 Task: Change elbow connector line to dashed.
Action: Mouse moved to (550, 305)
Screenshot: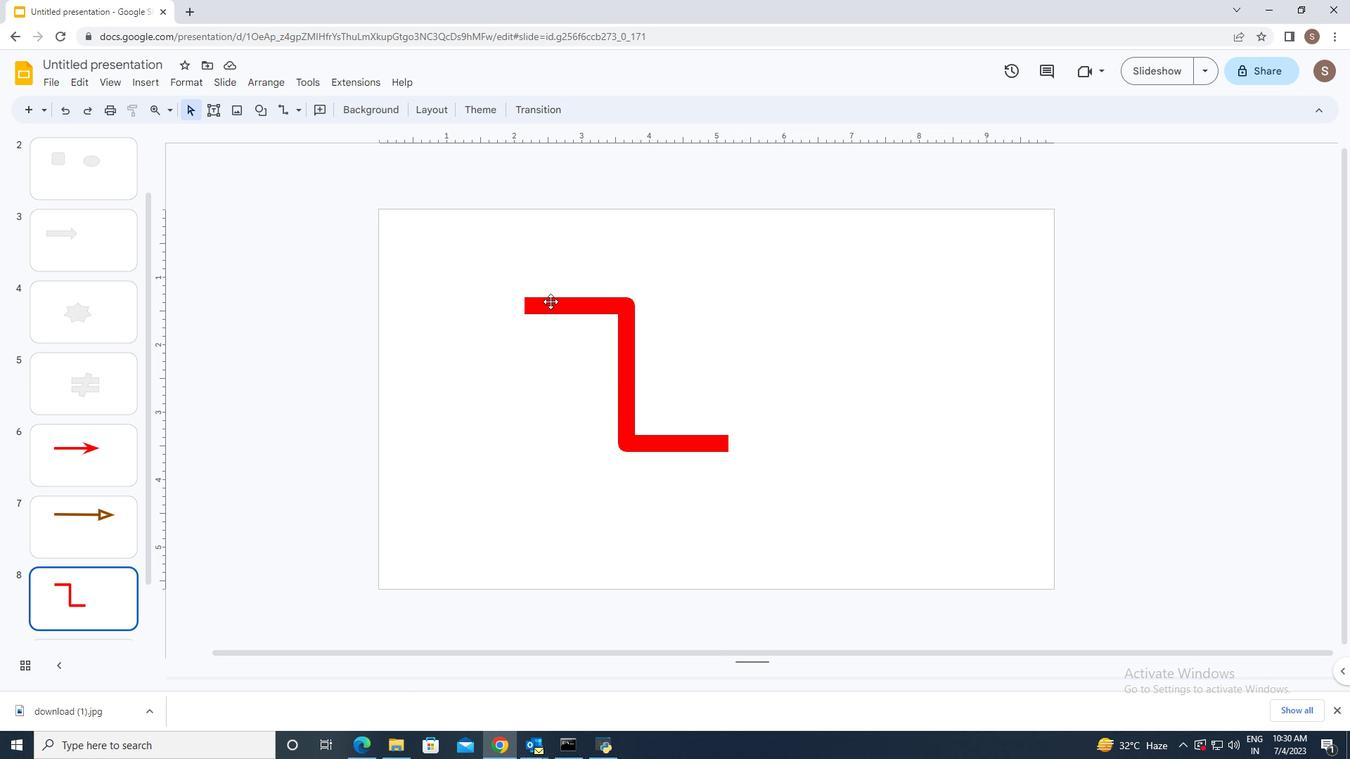 
Action: Mouse pressed left at (550, 305)
Screenshot: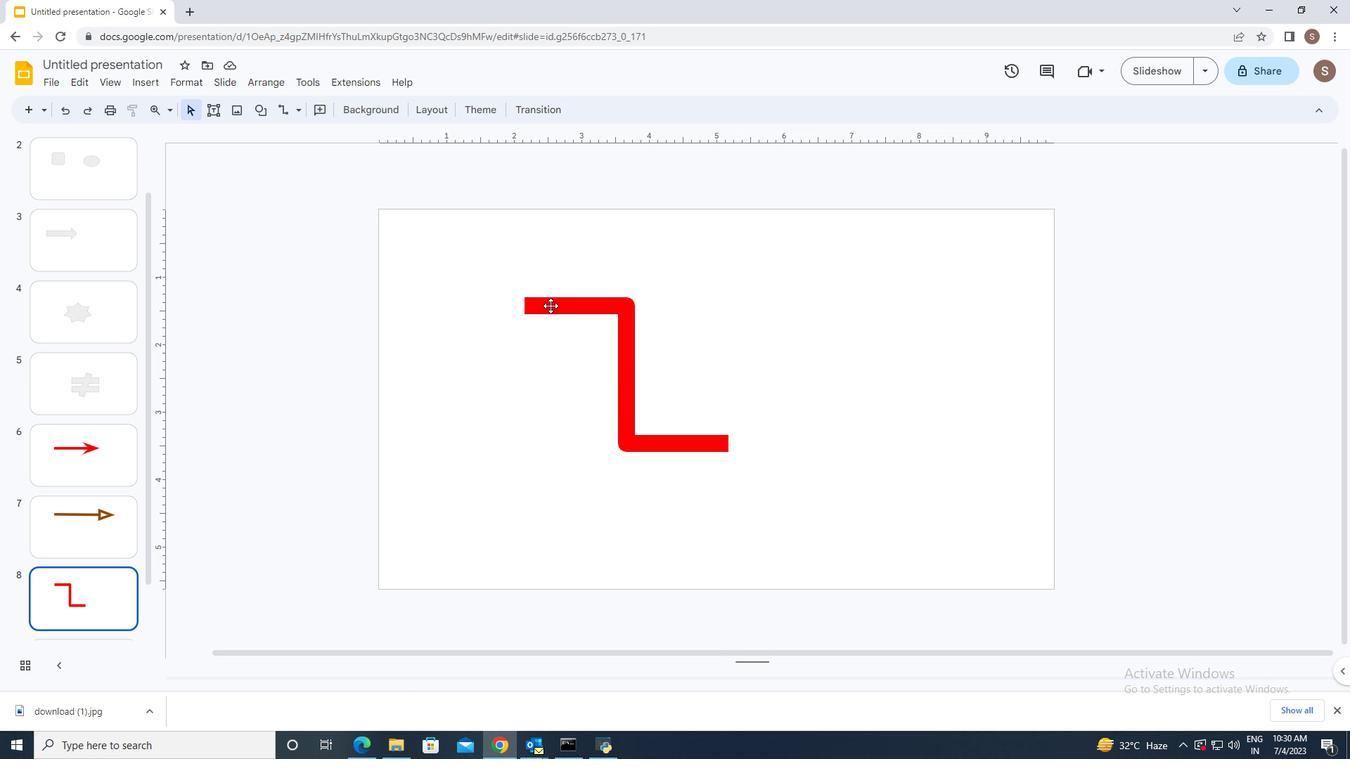
Action: Mouse moved to (362, 104)
Screenshot: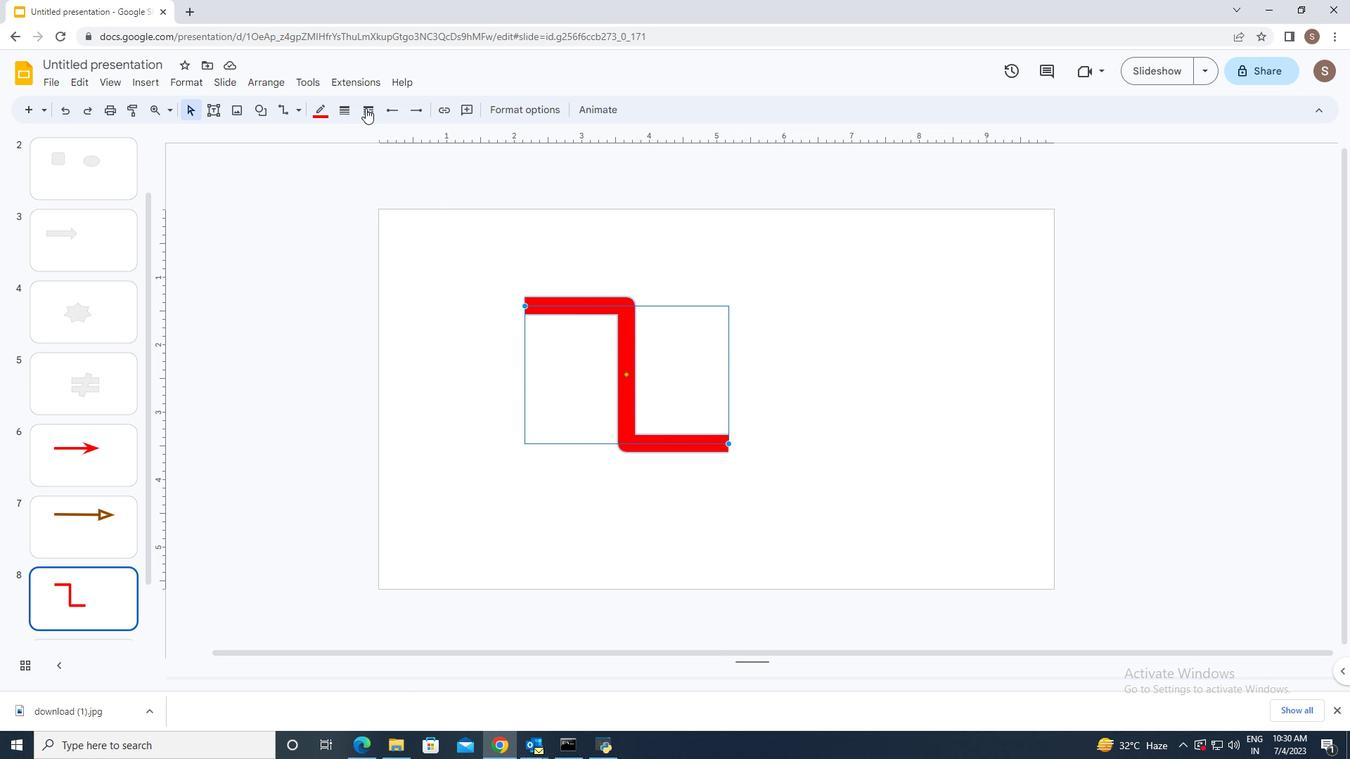 
Action: Mouse pressed left at (362, 104)
Screenshot: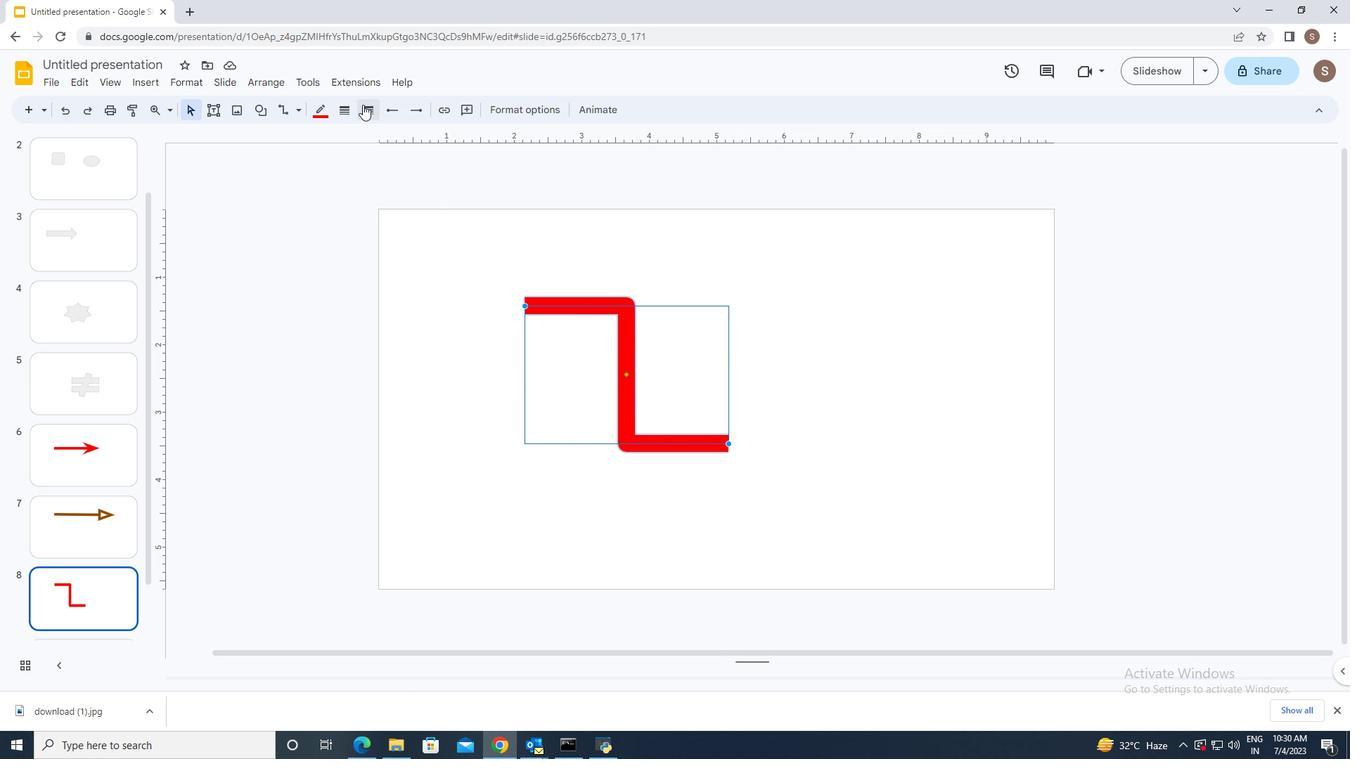 
Action: Mouse moved to (394, 172)
Screenshot: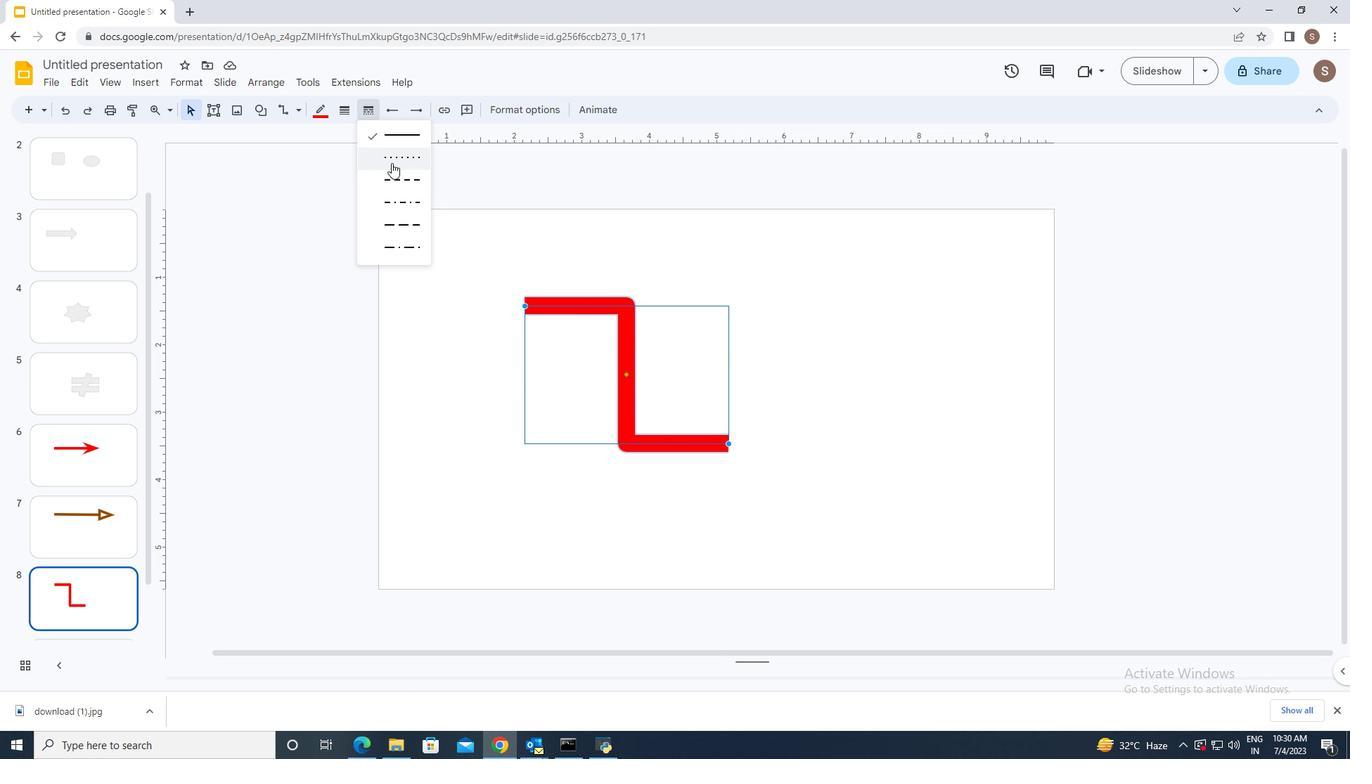 
Action: Mouse pressed left at (394, 172)
Screenshot: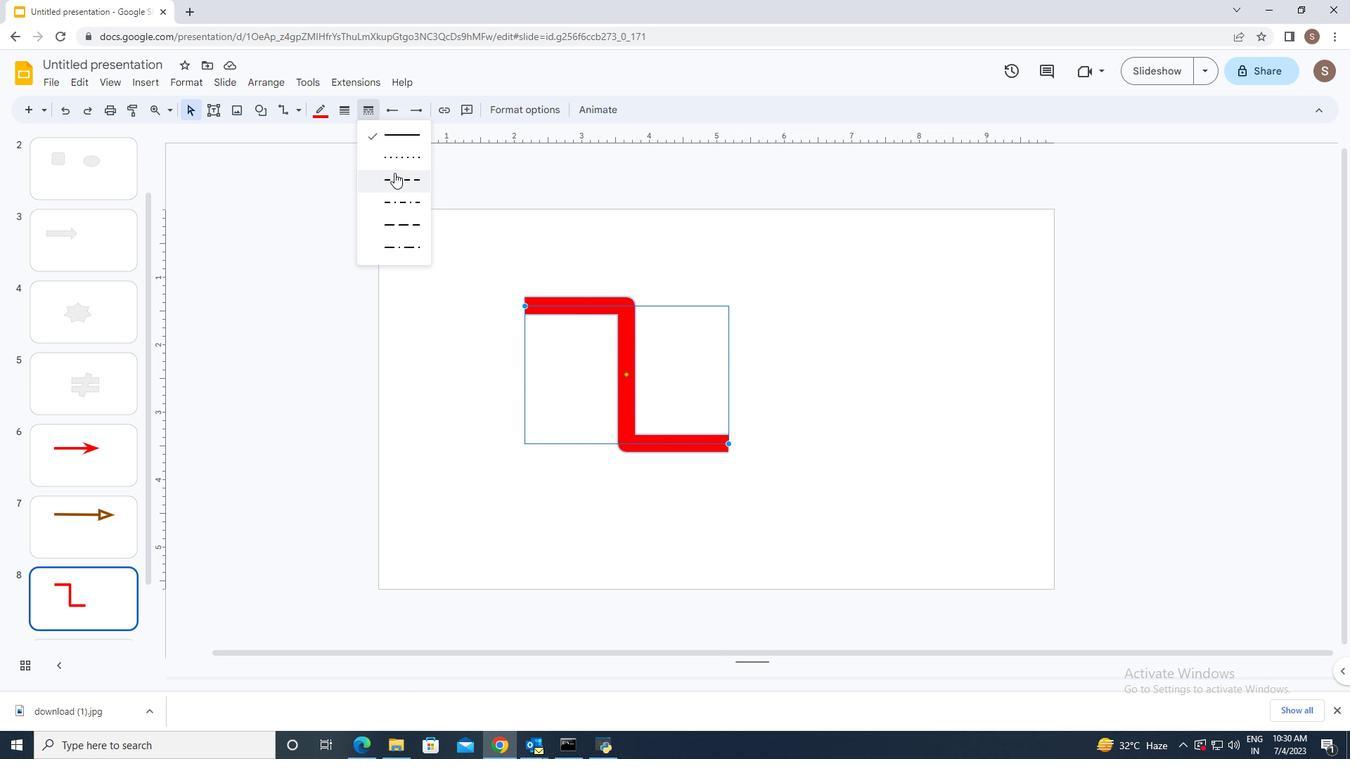 
Action: Mouse moved to (436, 397)
Screenshot: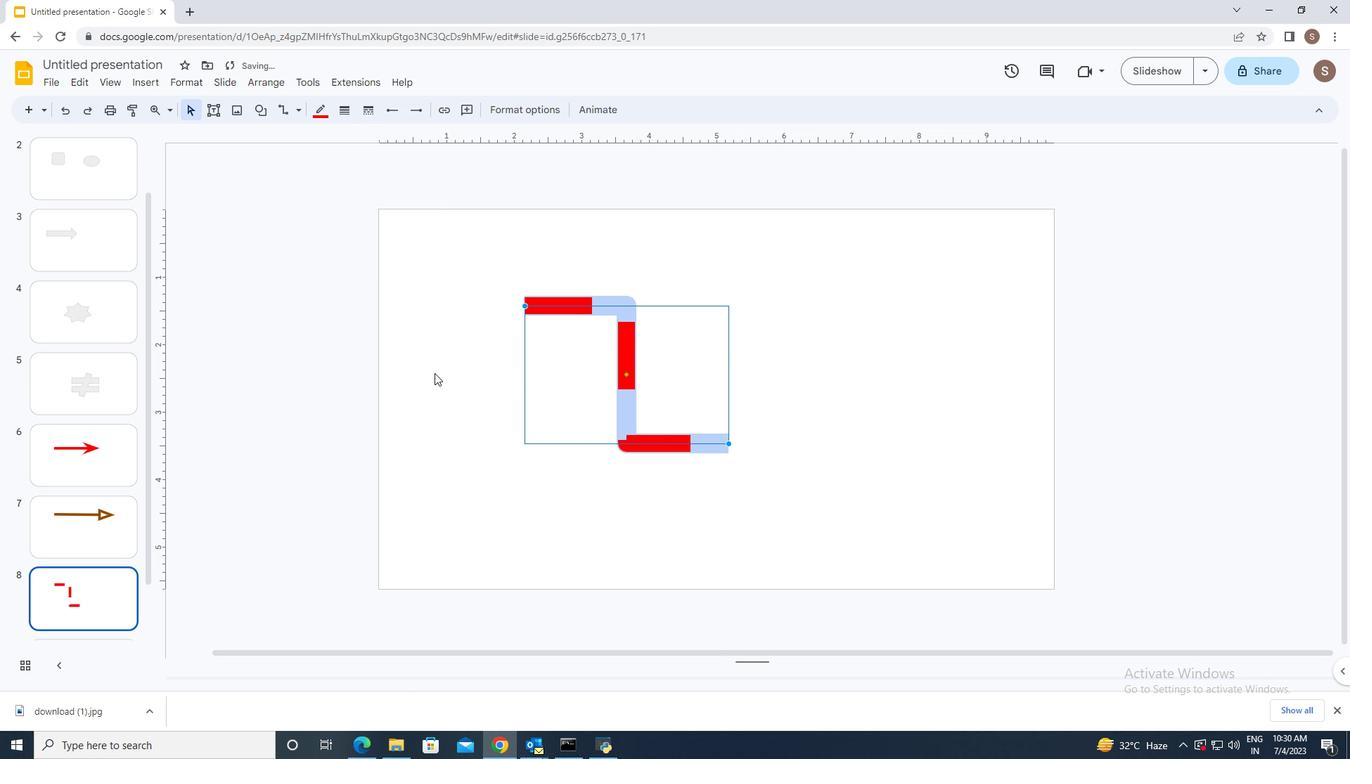 
Action: Mouse pressed left at (436, 397)
Screenshot: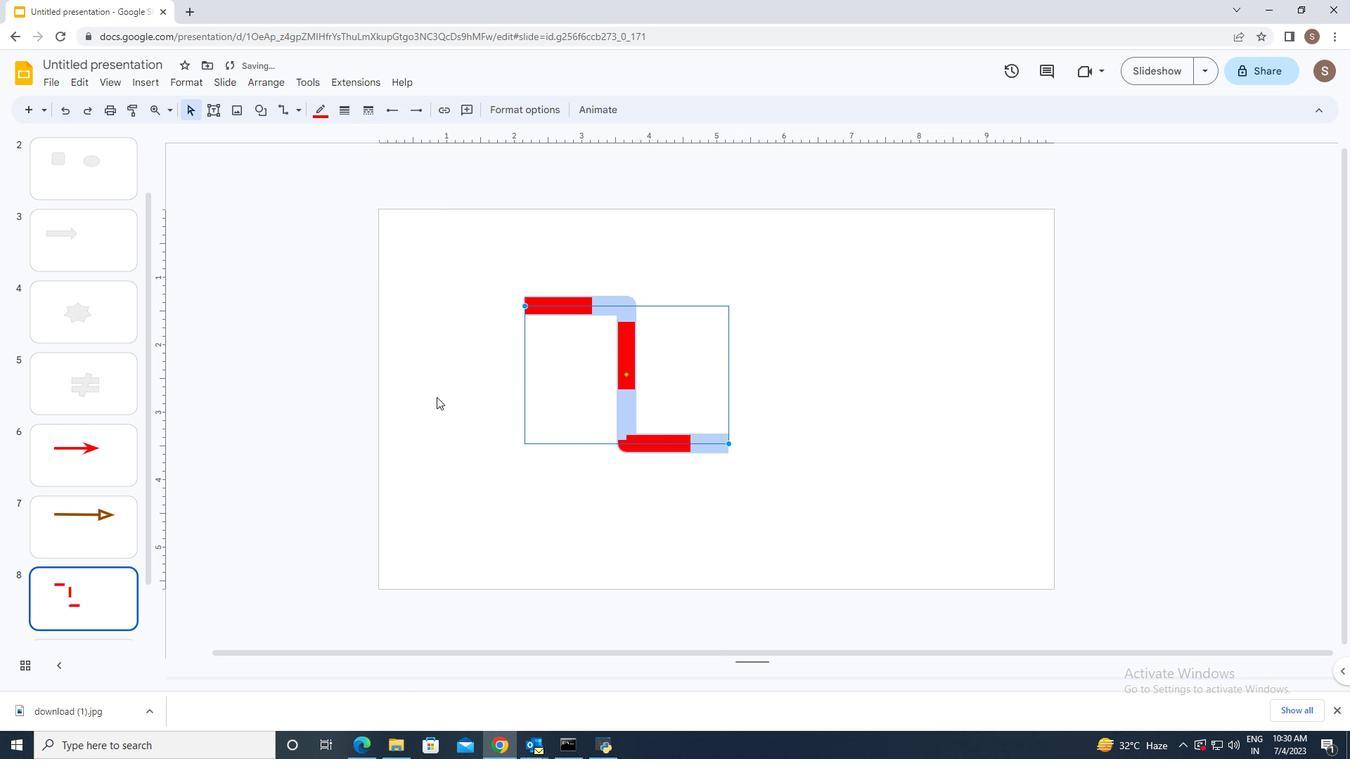 
